 Task: Create a due date automation trigger when advanced on, on the wednesday of the week a card is due add fields with custom field "Resume" set to a date in this month at 11:00 AM.
Action: Mouse moved to (1021, 78)
Screenshot: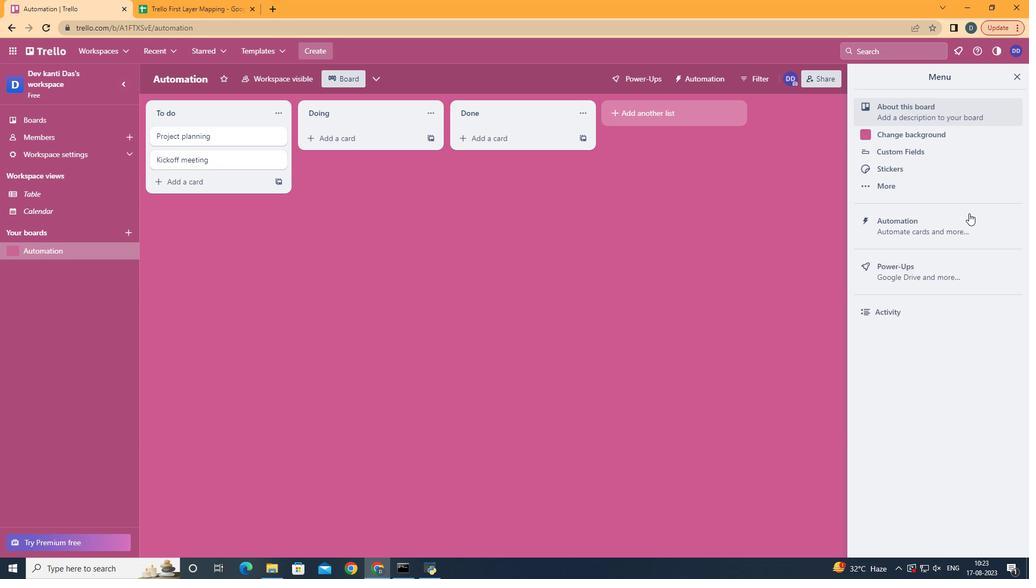 
Action: Mouse pressed left at (1021, 78)
Screenshot: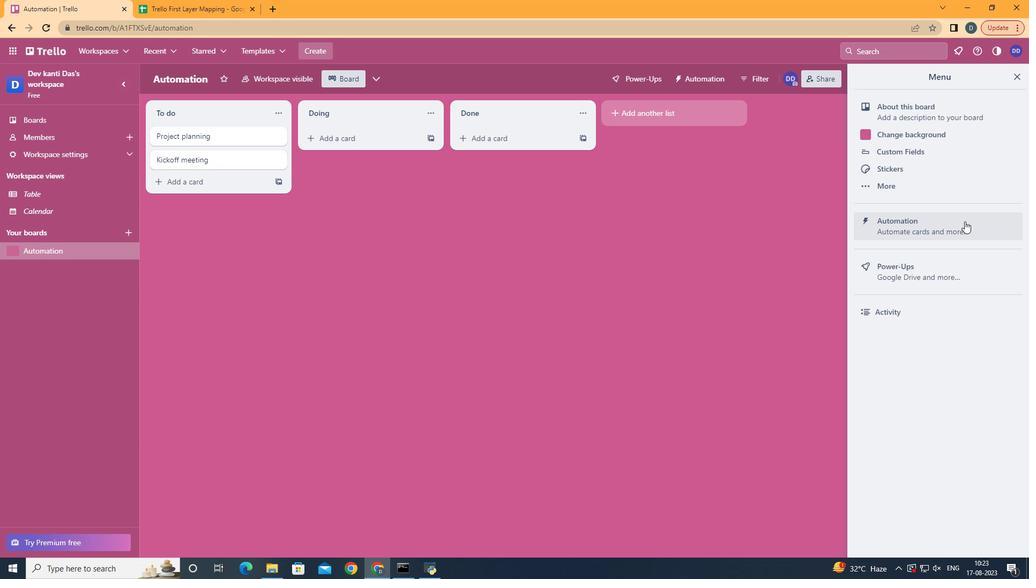 
Action: Mouse moved to (964, 225)
Screenshot: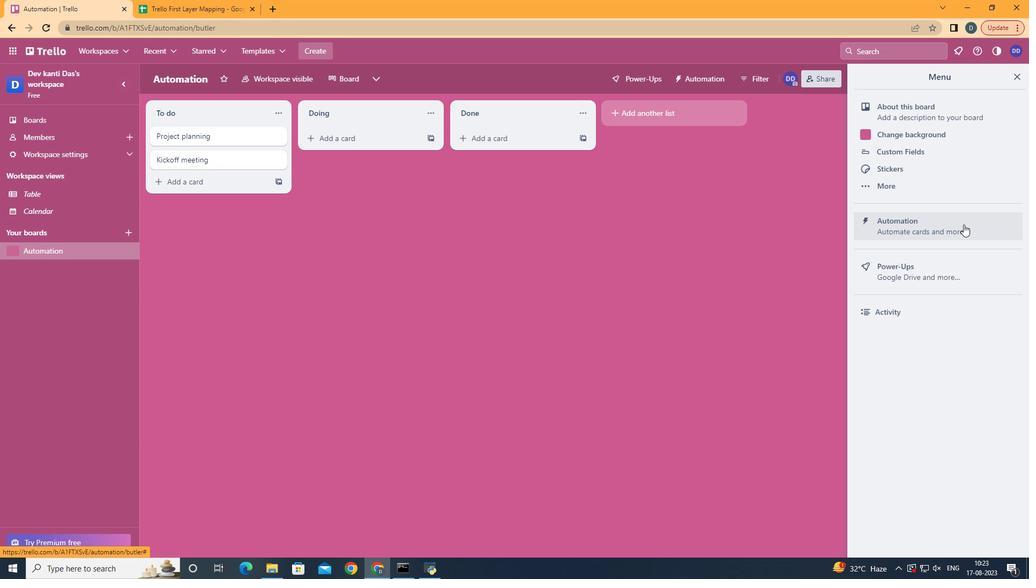 
Action: Mouse pressed left at (964, 225)
Screenshot: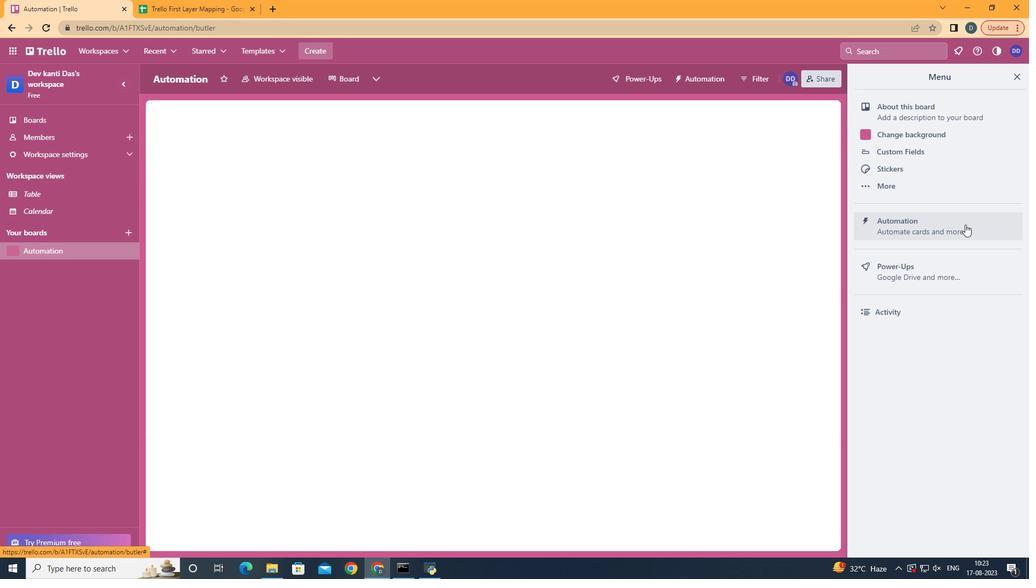 
Action: Mouse moved to (218, 215)
Screenshot: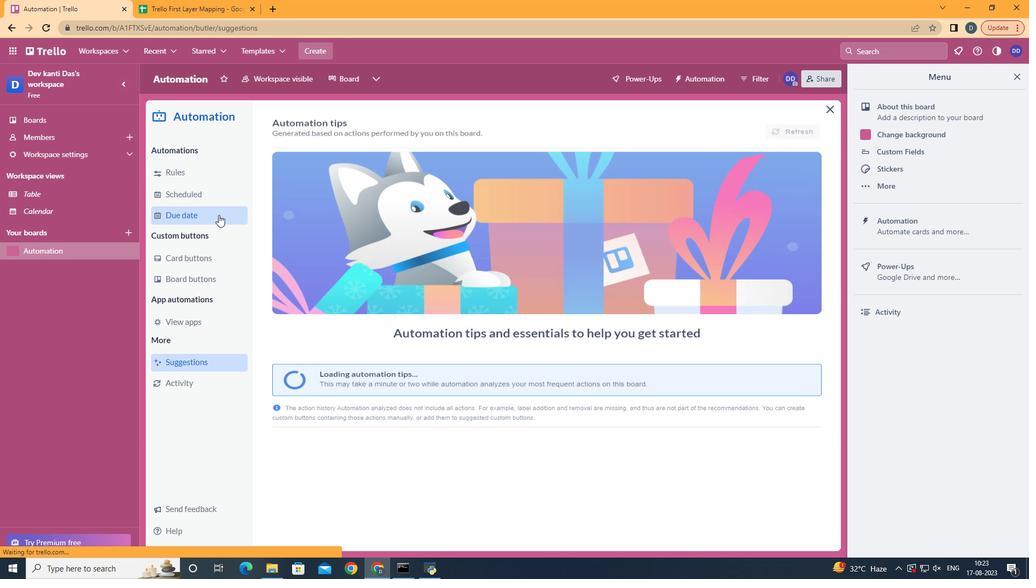
Action: Mouse pressed left at (218, 215)
Screenshot: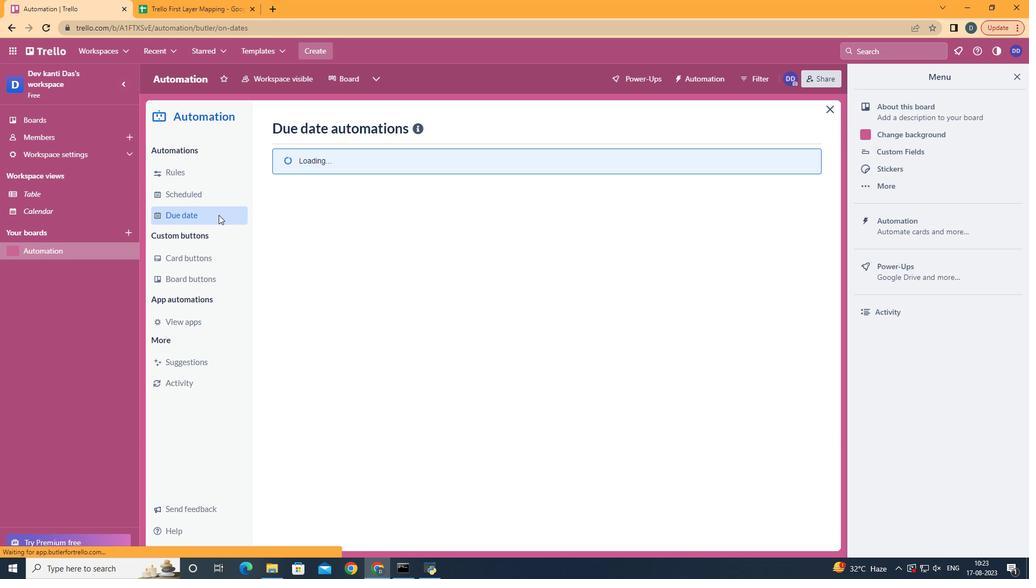 
Action: Mouse moved to (745, 128)
Screenshot: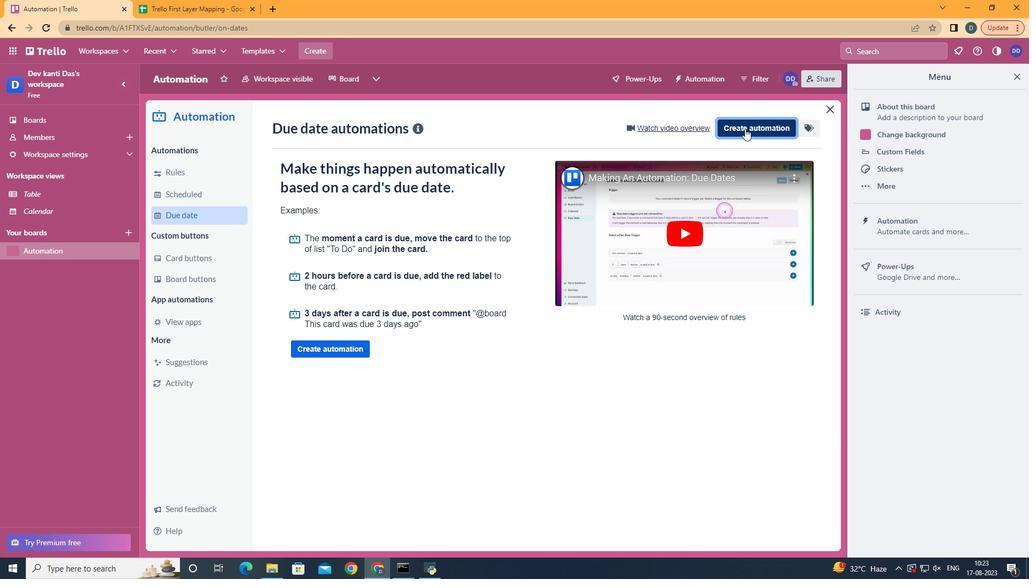
Action: Mouse pressed left at (745, 128)
Screenshot: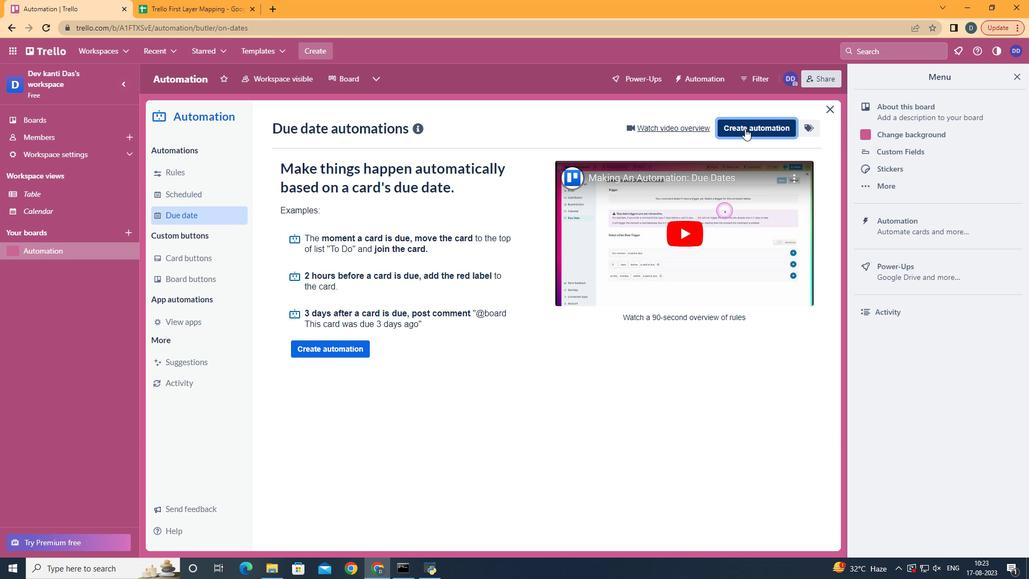 
Action: Mouse moved to (531, 241)
Screenshot: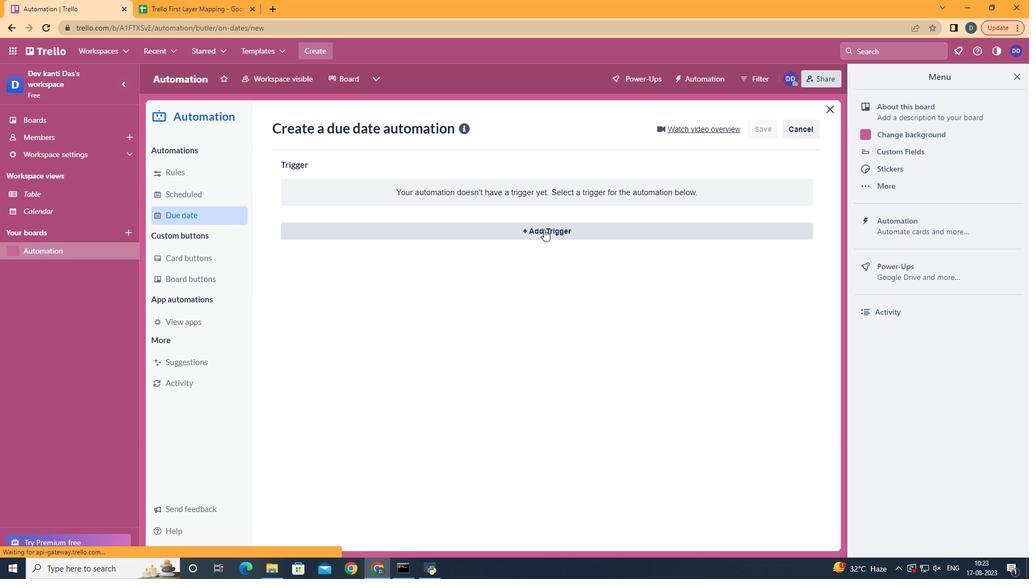 
Action: Mouse pressed left at (531, 241)
Screenshot: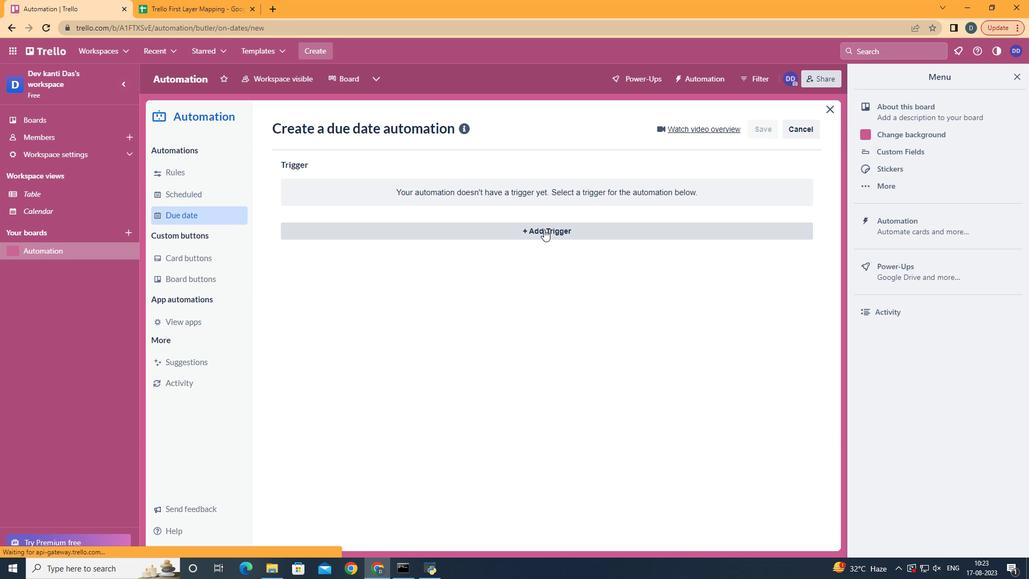 
Action: Mouse moved to (544, 229)
Screenshot: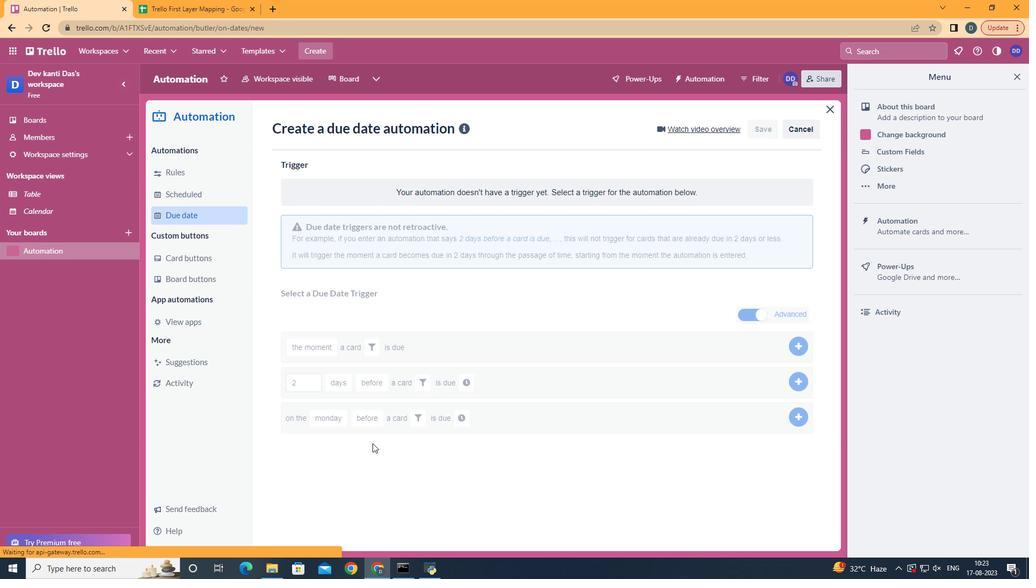 
Action: Mouse pressed left at (544, 229)
Screenshot: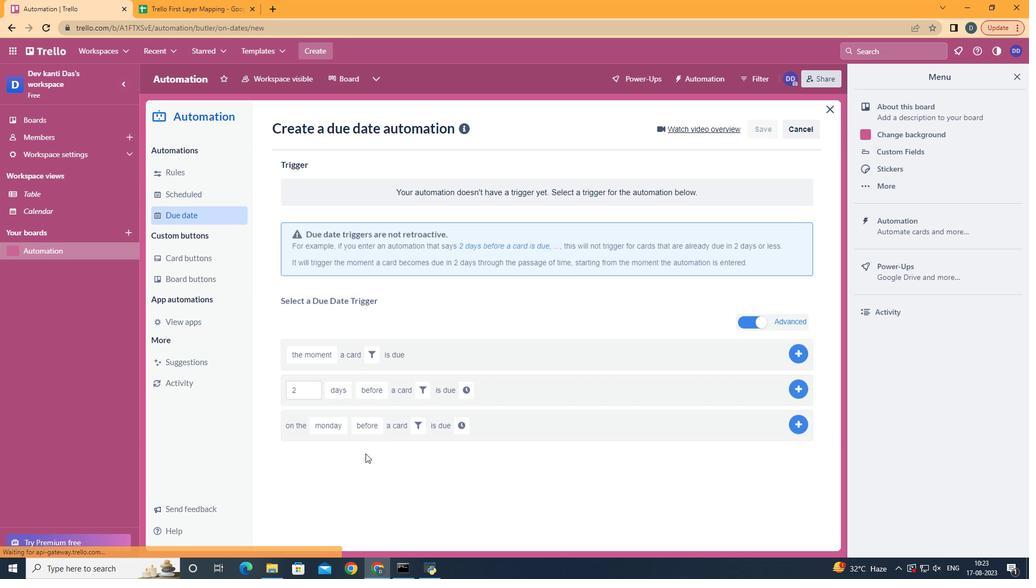 
Action: Mouse moved to (354, 325)
Screenshot: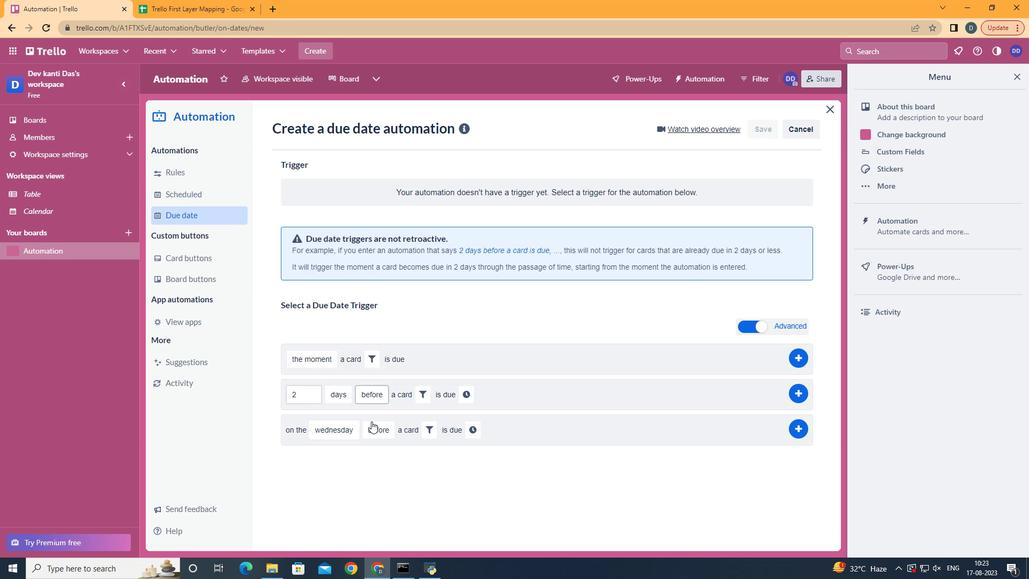 
Action: Mouse pressed left at (354, 325)
Screenshot: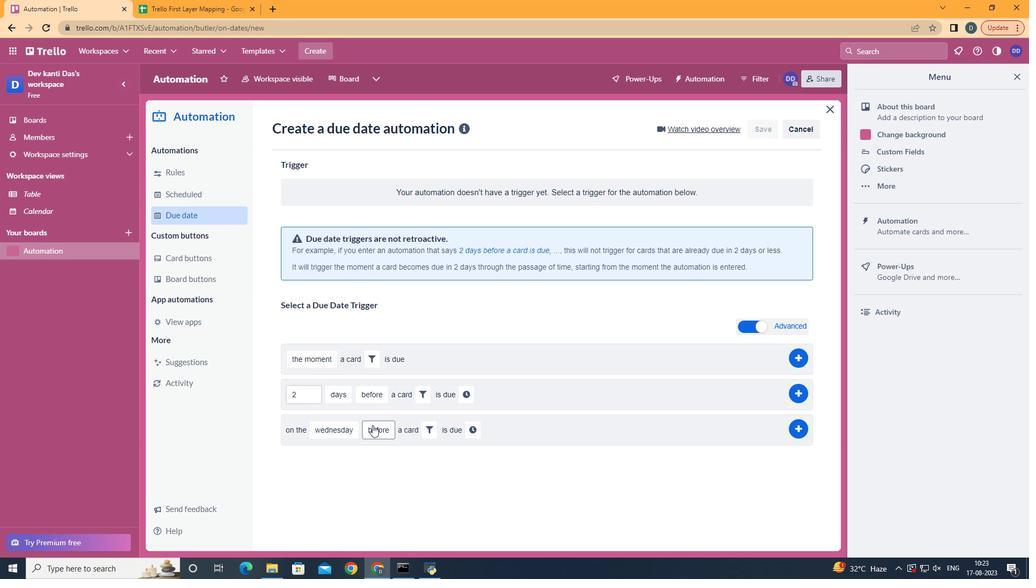 
Action: Mouse moved to (403, 489)
Screenshot: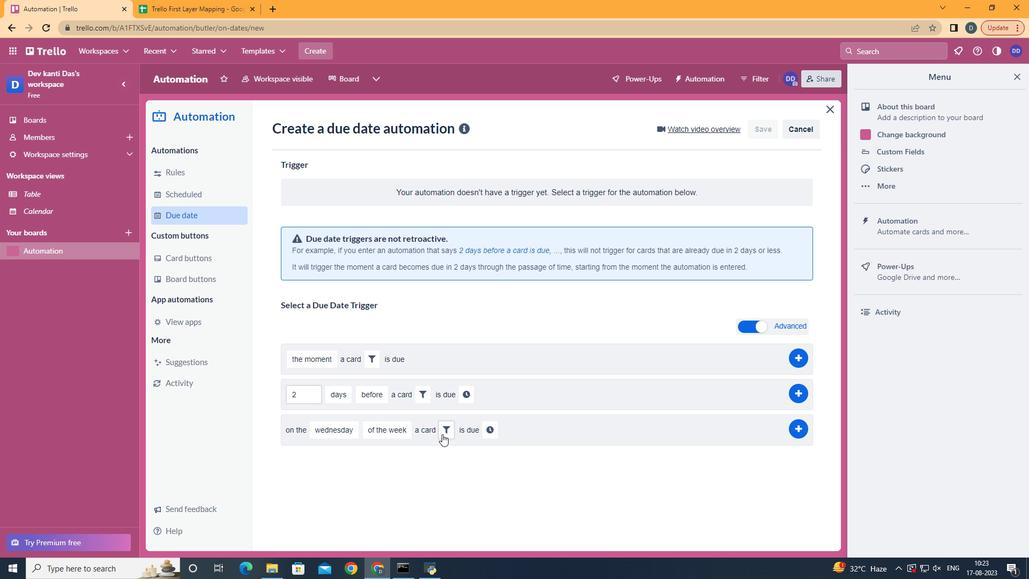 
Action: Mouse pressed left at (403, 489)
Screenshot: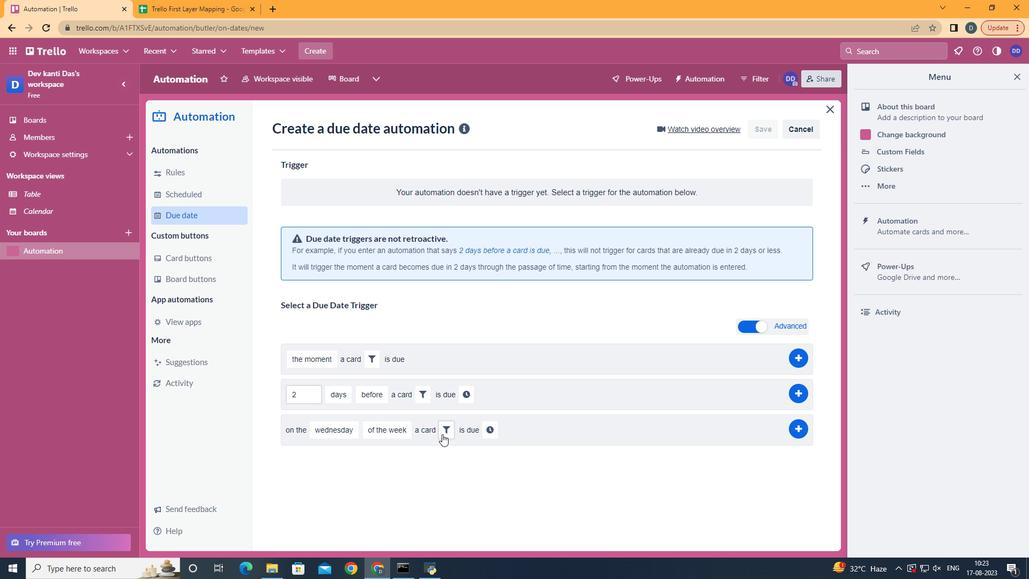 
Action: Mouse moved to (442, 434)
Screenshot: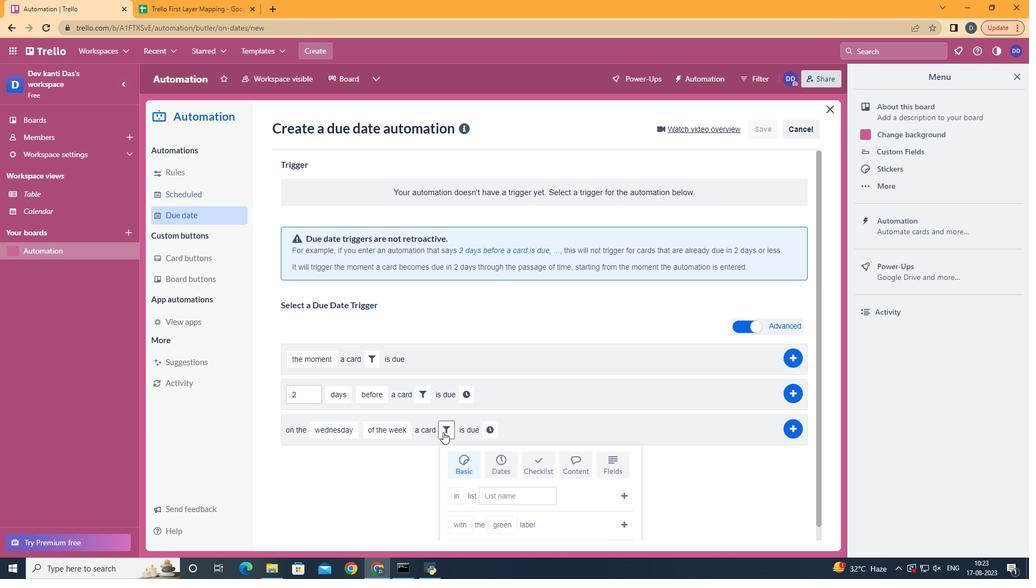 
Action: Mouse pressed left at (442, 434)
Screenshot: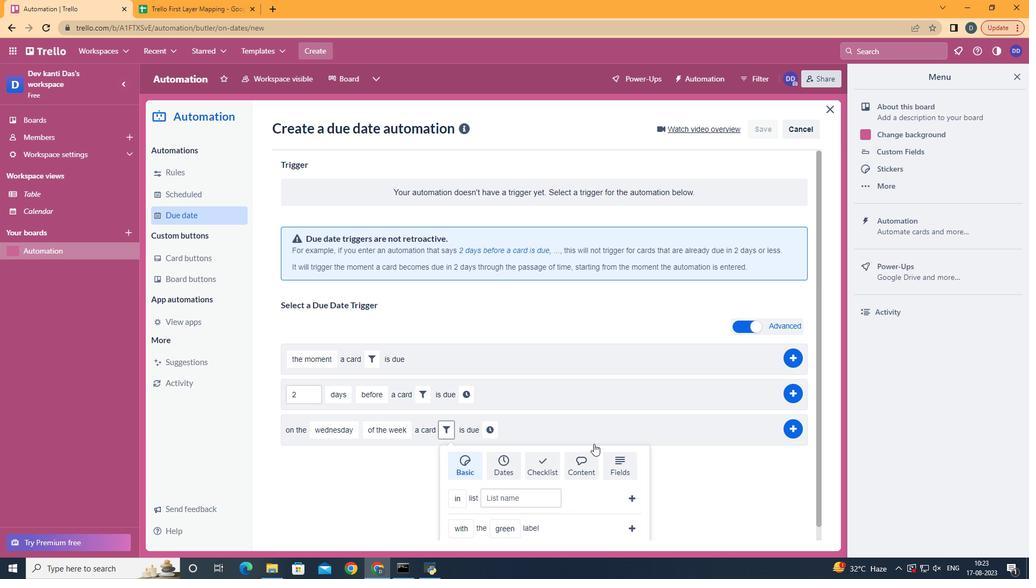 
Action: Mouse moved to (617, 464)
Screenshot: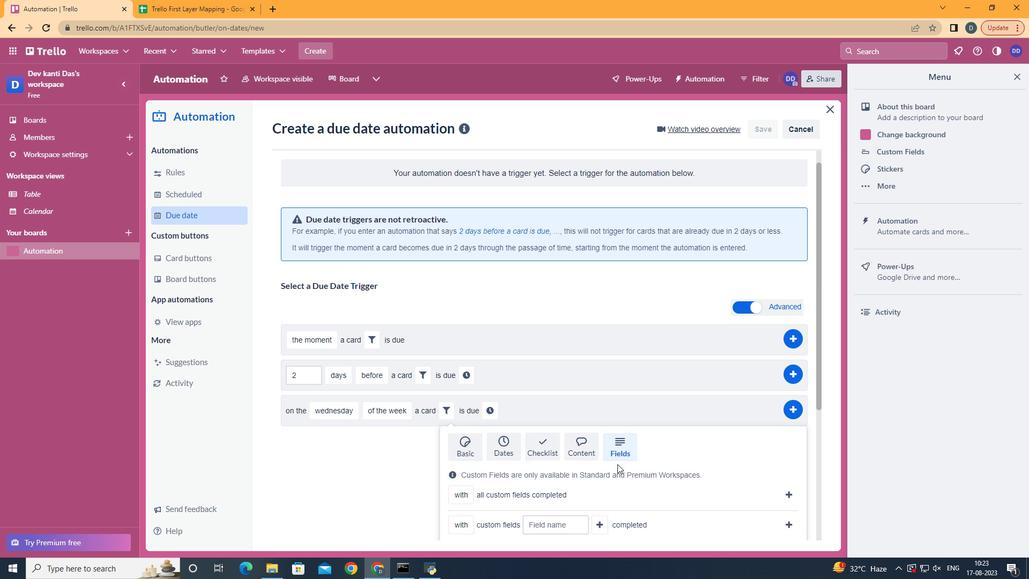 
Action: Mouse pressed left at (617, 464)
Screenshot: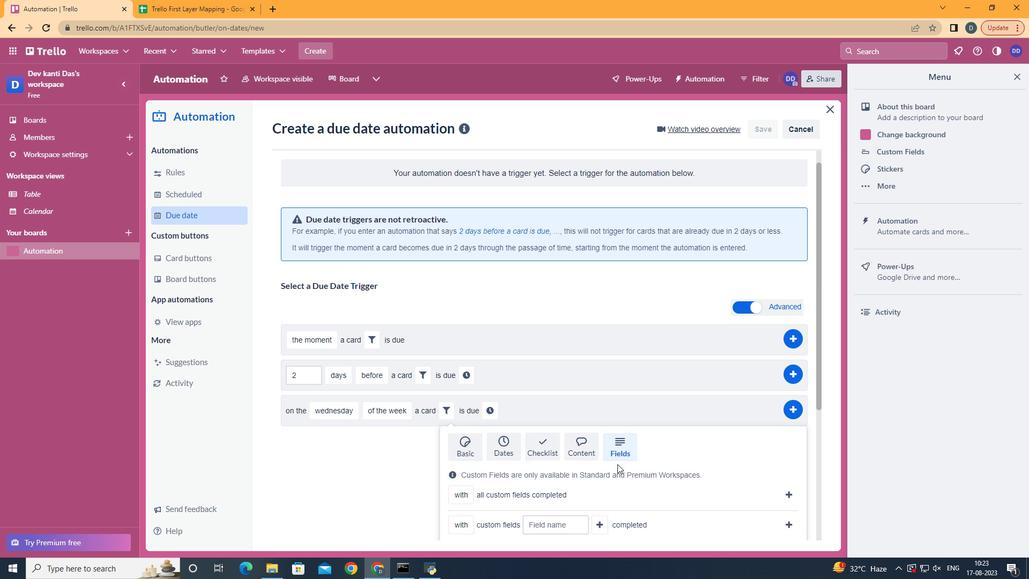 
Action: Mouse moved to (617, 464)
Screenshot: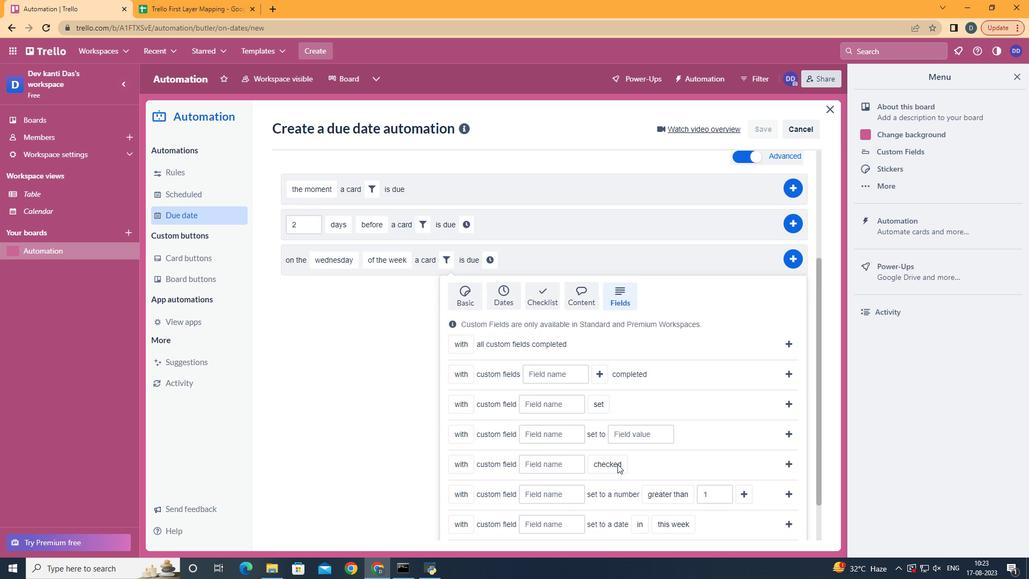 
Action: Mouse scrolled (617, 463) with delta (0, 0)
Screenshot: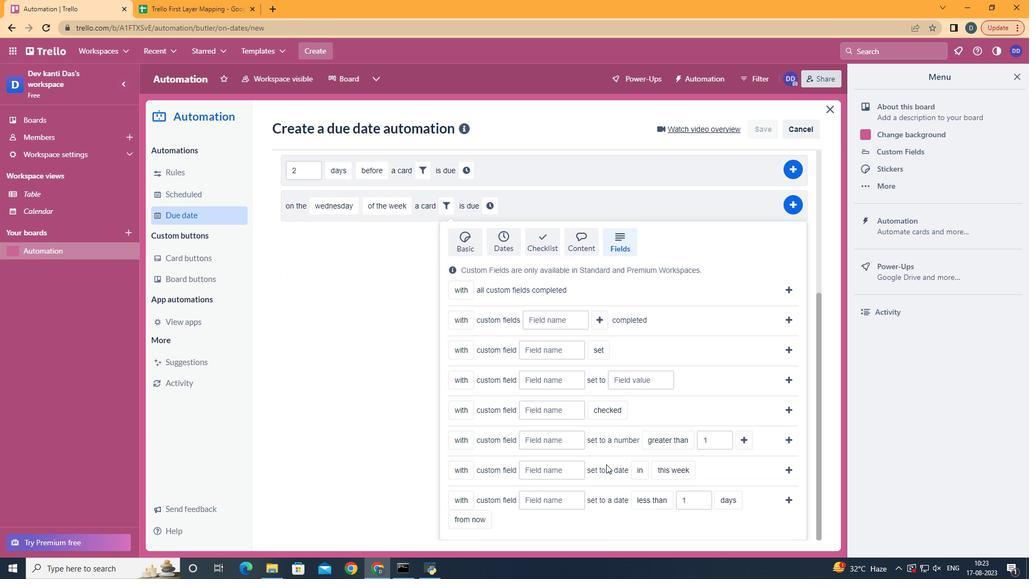 
Action: Mouse scrolled (617, 463) with delta (0, 0)
Screenshot: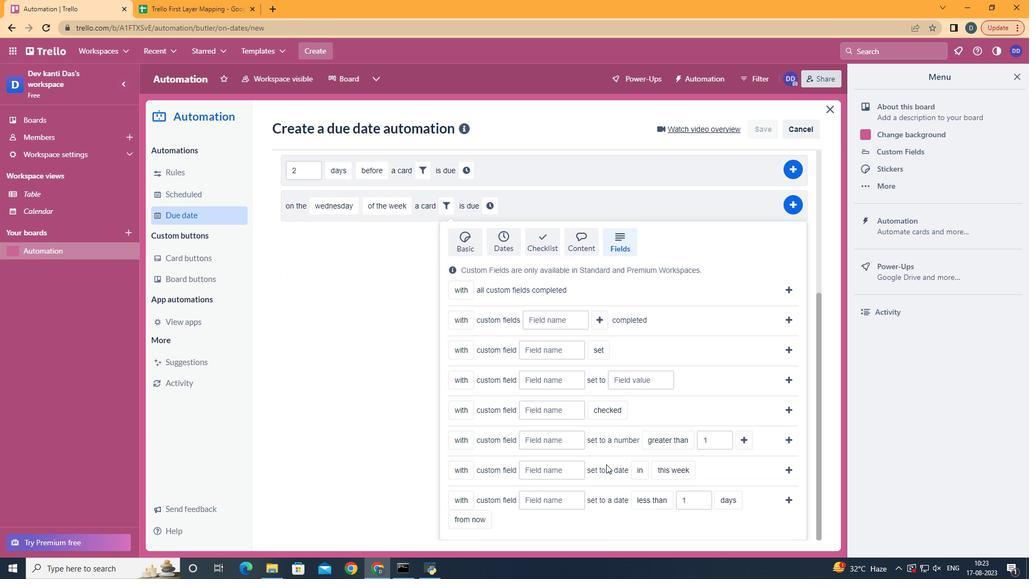
Action: Mouse scrolled (617, 463) with delta (0, -1)
Screenshot: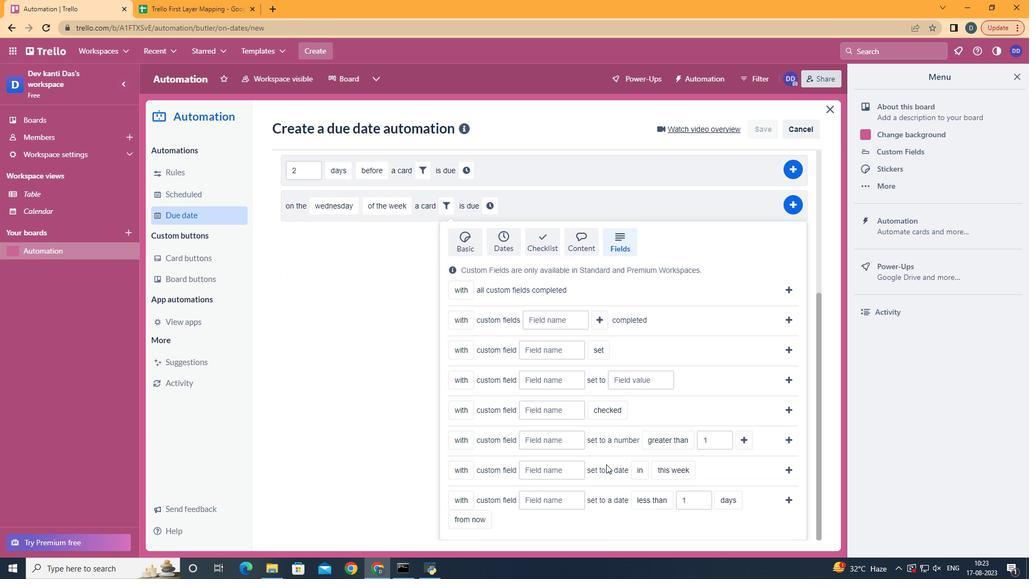 
Action: Mouse scrolled (617, 463) with delta (0, 0)
Screenshot: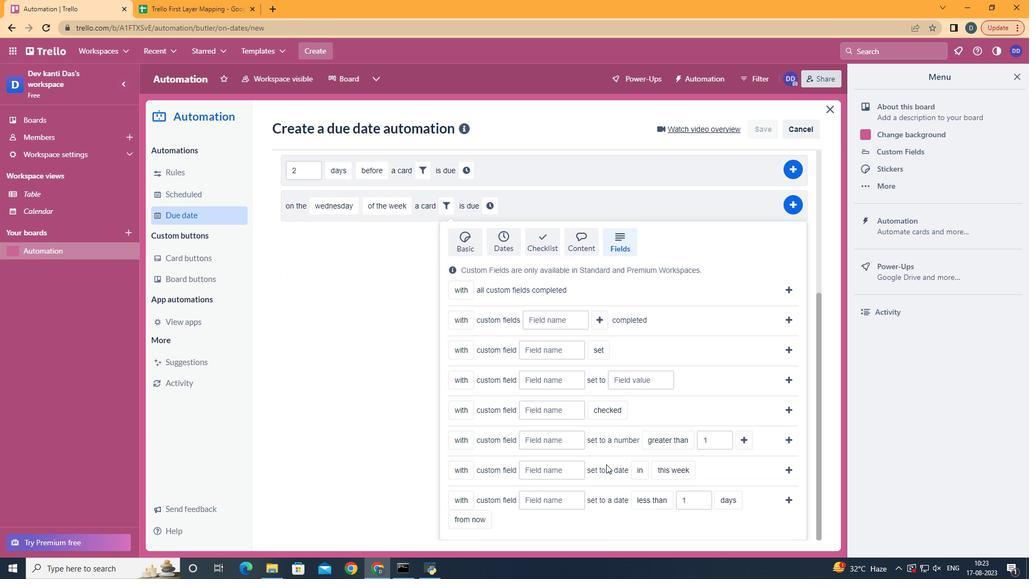 
Action: Mouse scrolled (617, 463) with delta (0, 0)
Screenshot: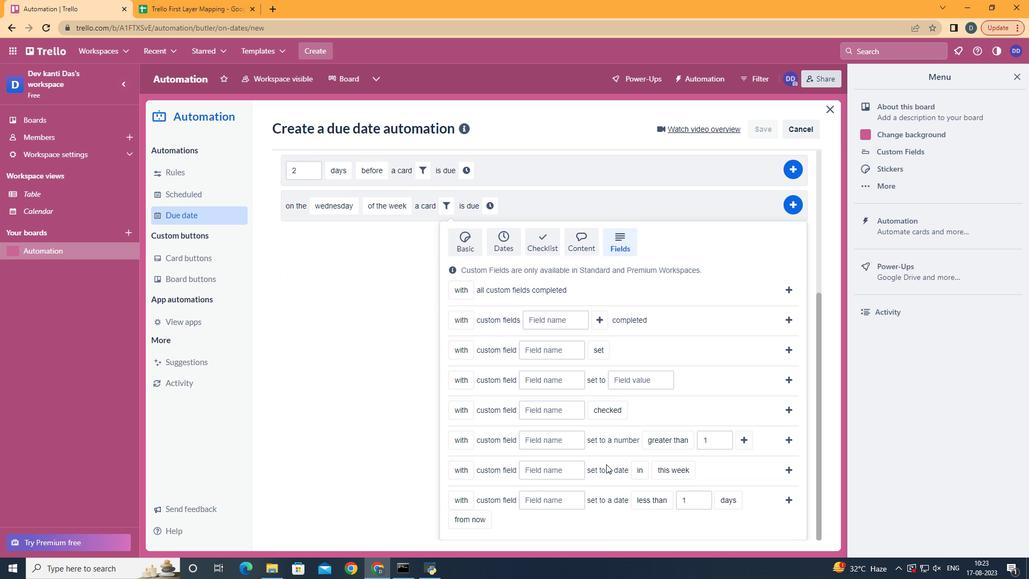 
Action: Mouse moved to (535, 470)
Screenshot: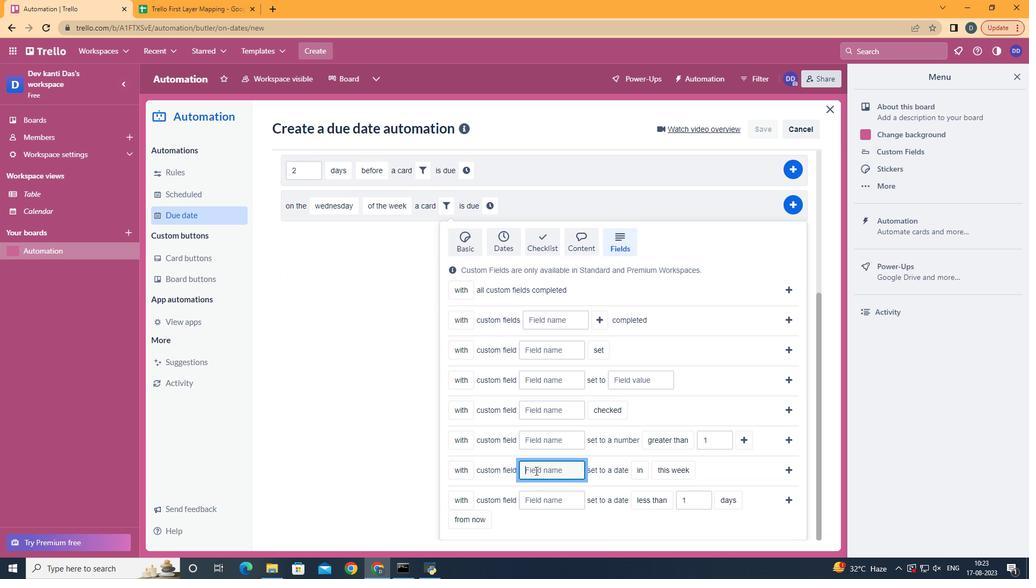 
Action: Mouse pressed left at (535, 470)
Screenshot: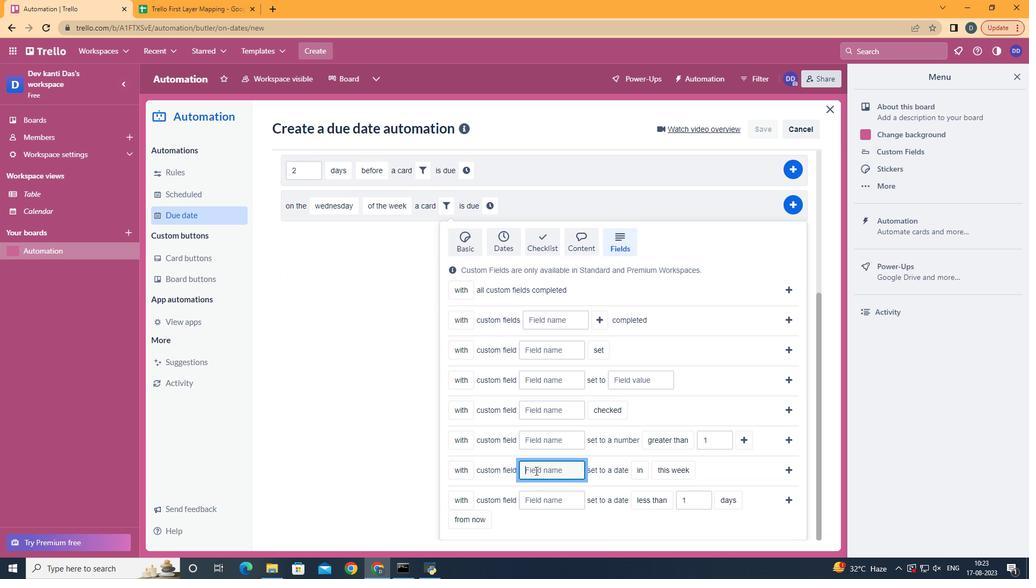 
Action: Key pressed <Key.shift>Resume
Screenshot: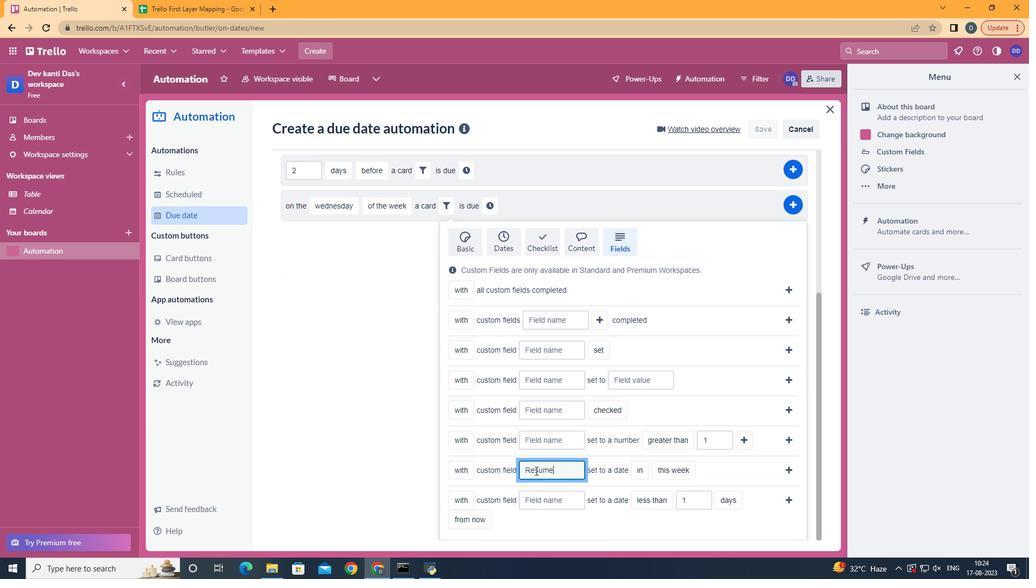 
Action: Mouse moved to (683, 513)
Screenshot: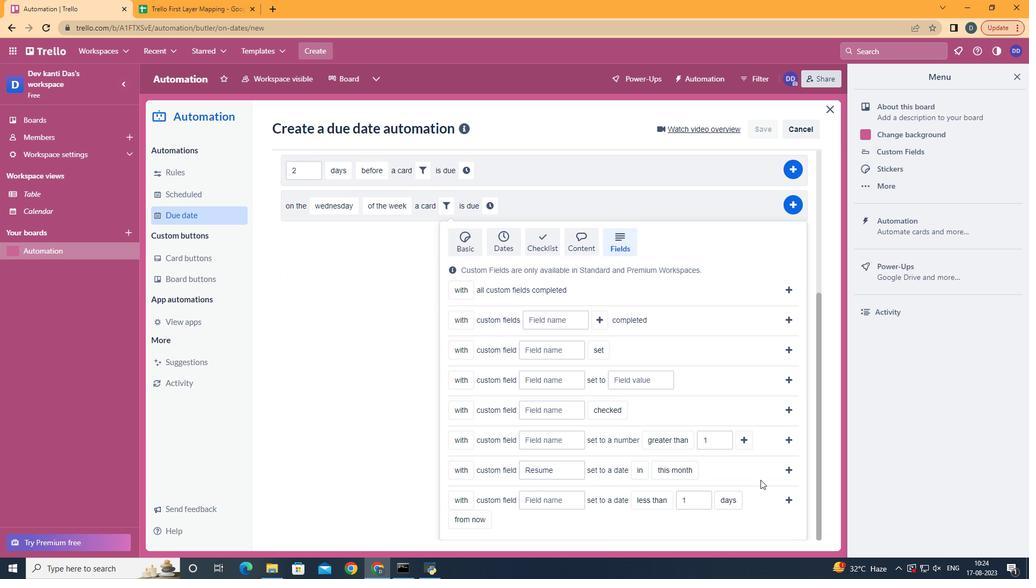 
Action: Mouse pressed left at (683, 513)
Screenshot: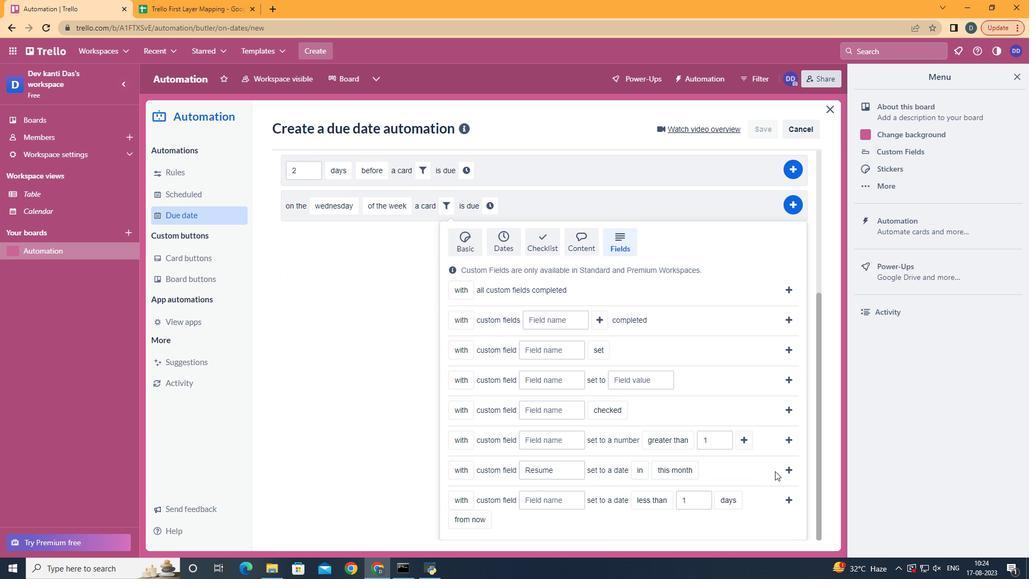 
Action: Mouse moved to (782, 467)
Screenshot: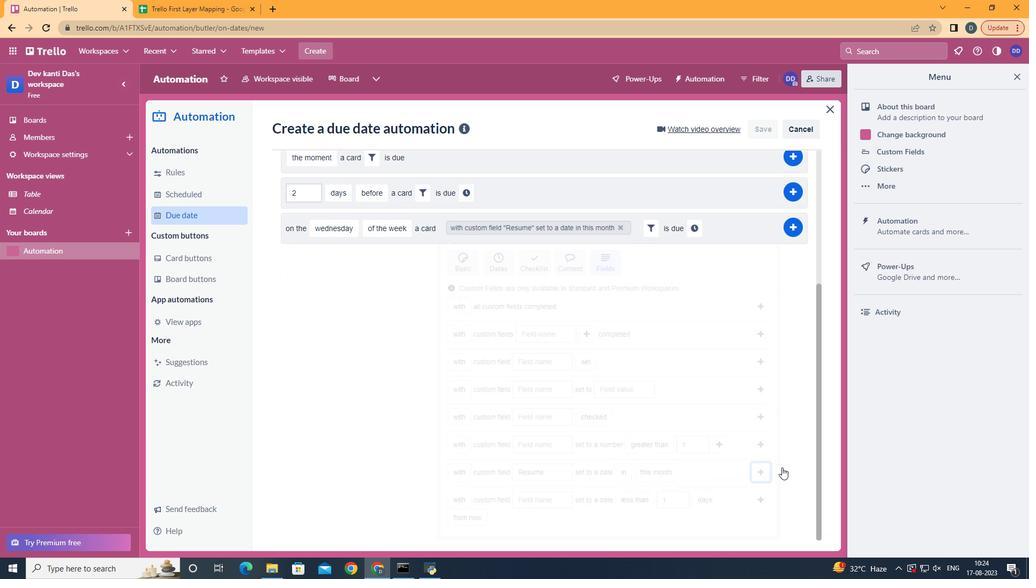 
Action: Mouse pressed left at (782, 467)
Screenshot: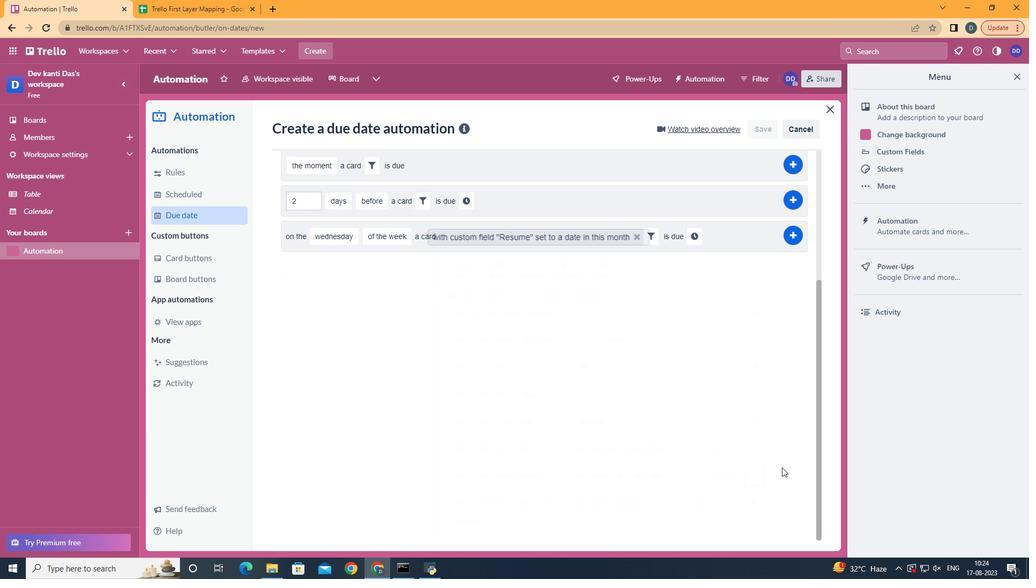 
Action: Mouse moved to (689, 437)
Screenshot: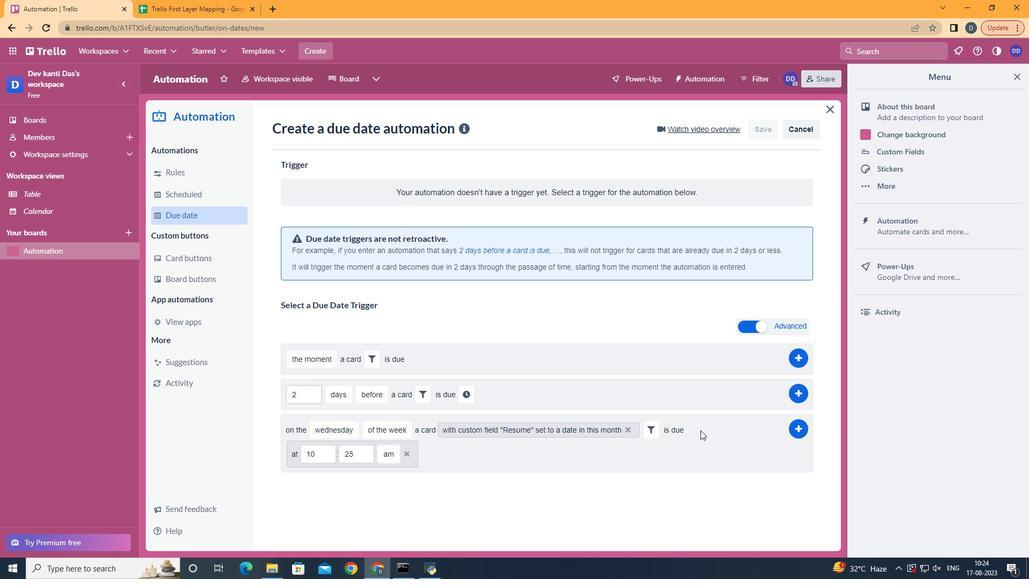 
Action: Mouse pressed left at (689, 437)
Screenshot: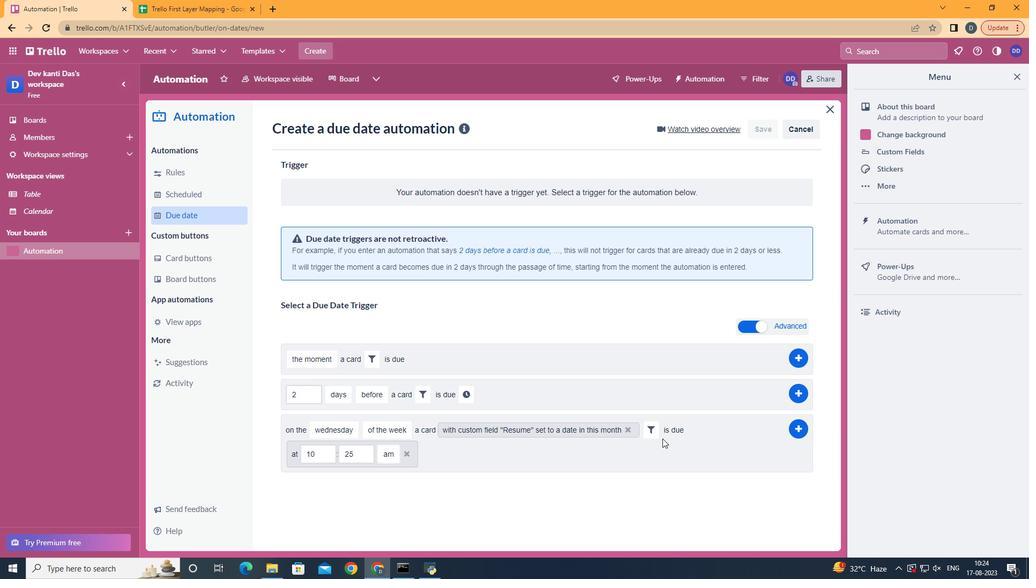
Action: Mouse moved to (325, 453)
Screenshot: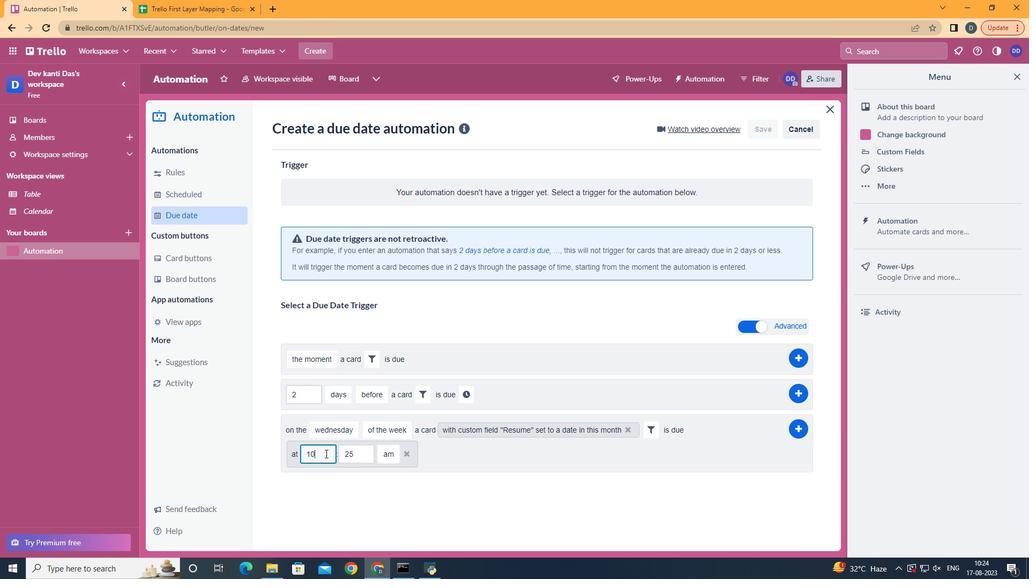 
Action: Mouse pressed left at (325, 453)
Screenshot: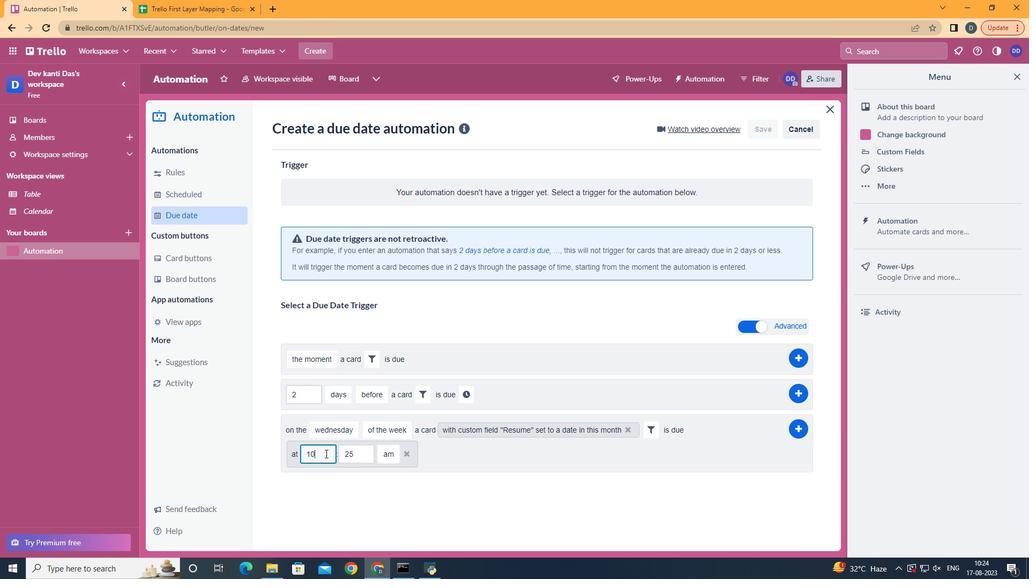 
Action: Key pressed <Key.backspace>1
Screenshot: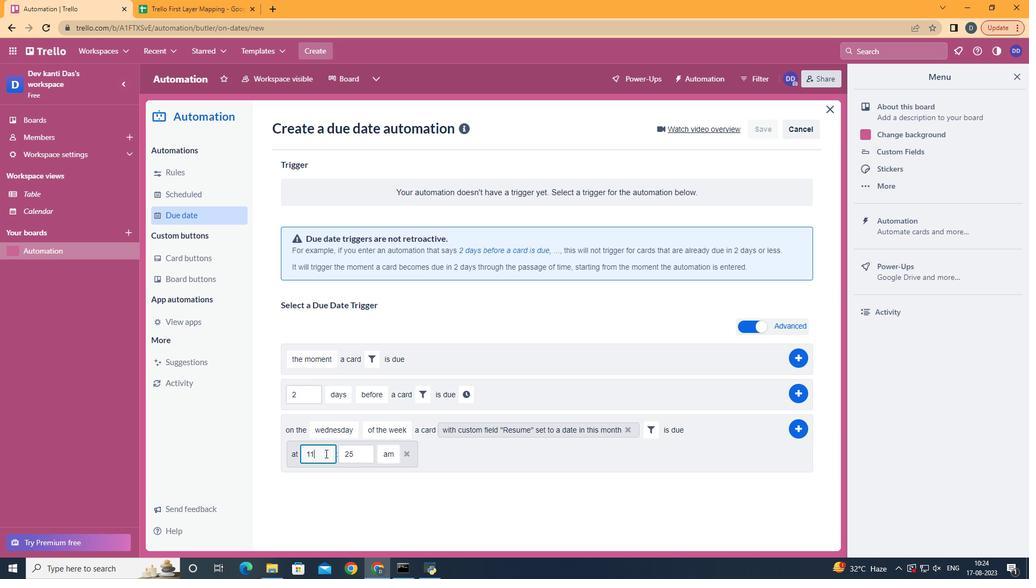 
Action: Mouse moved to (357, 453)
Screenshot: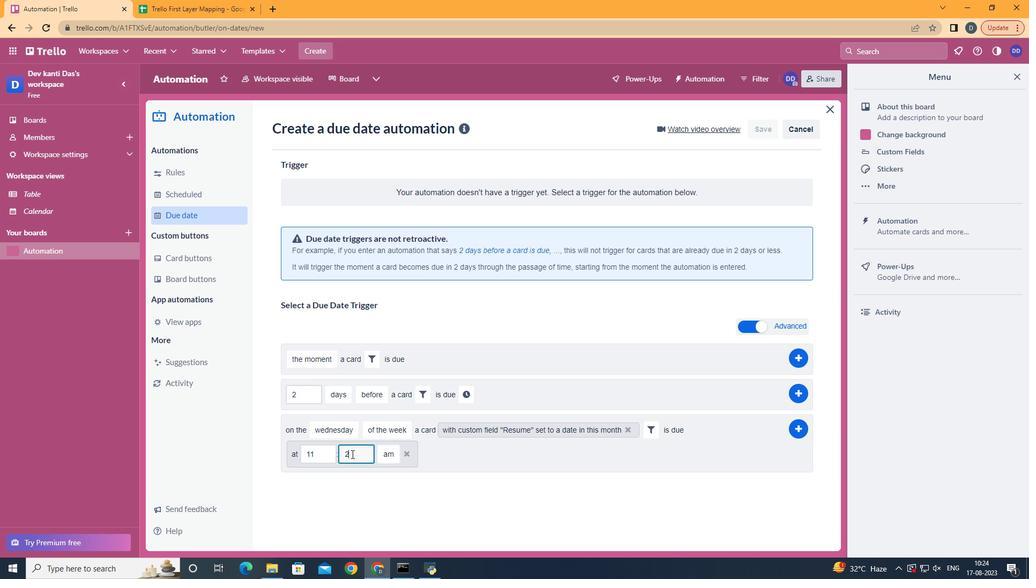 
Action: Mouse pressed left at (357, 453)
Screenshot: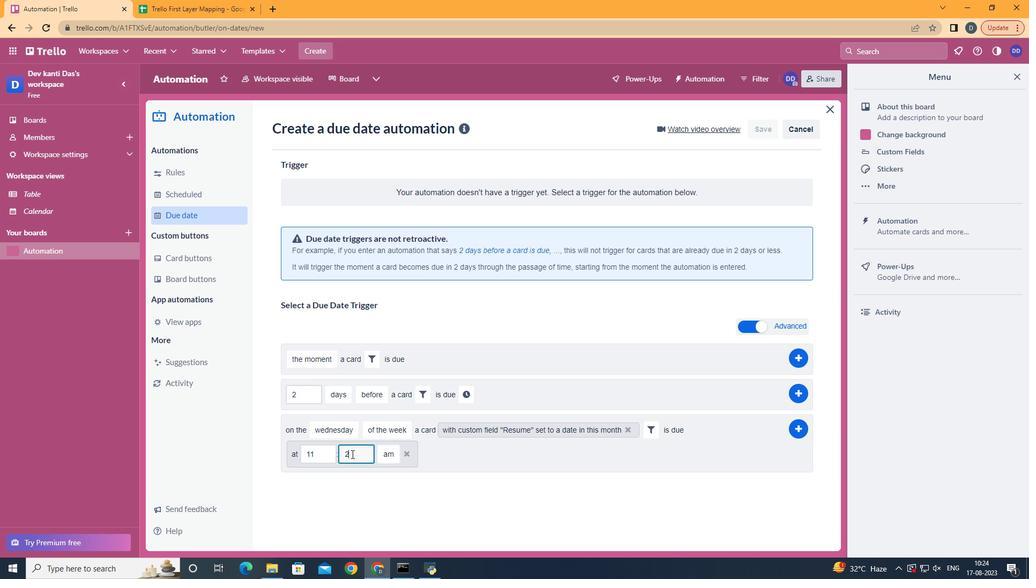 
Action: Mouse moved to (358, 452)
Screenshot: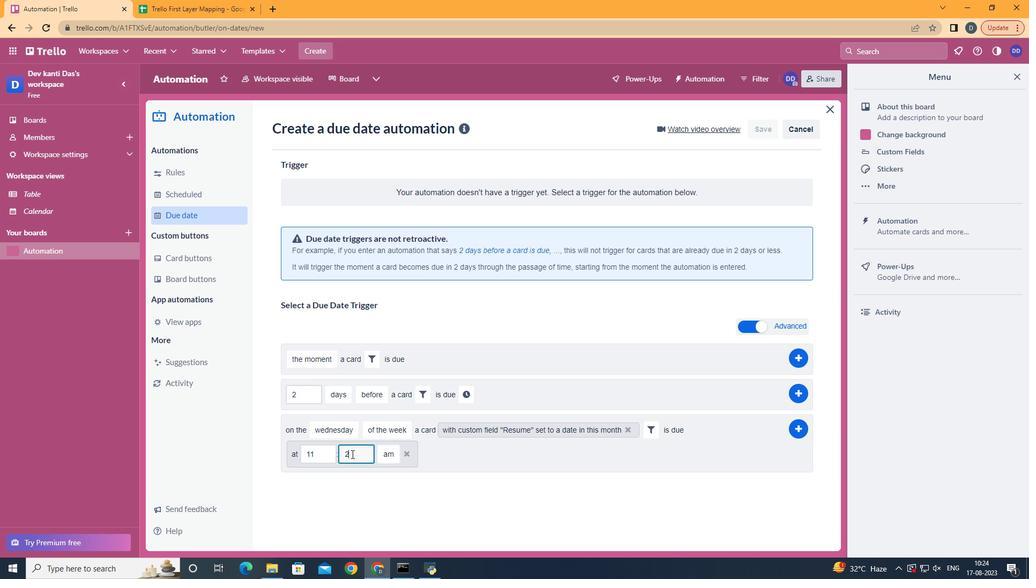 
Action: Key pressed <Key.backspace>
Screenshot: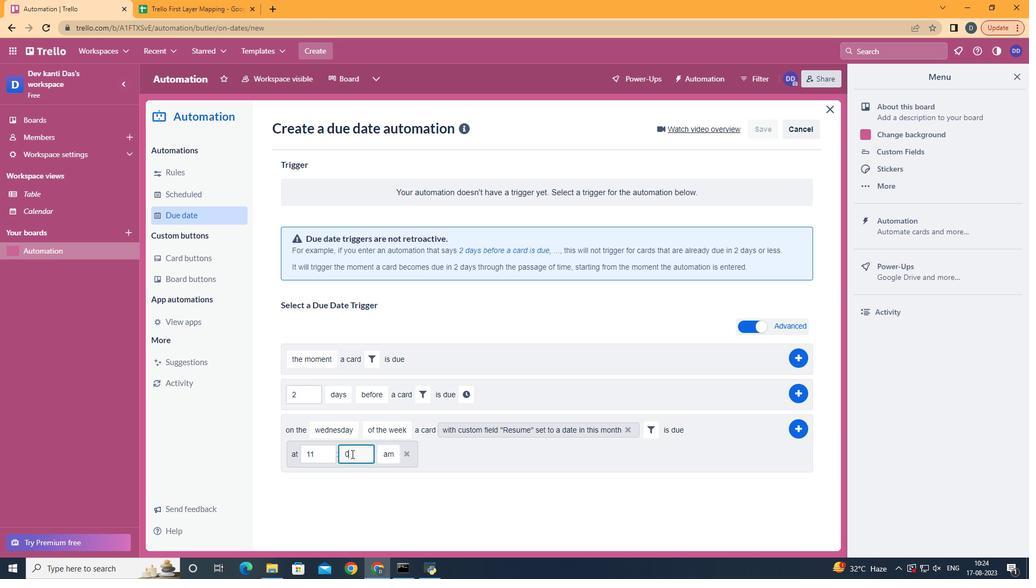 
Action: Mouse moved to (351, 454)
Screenshot: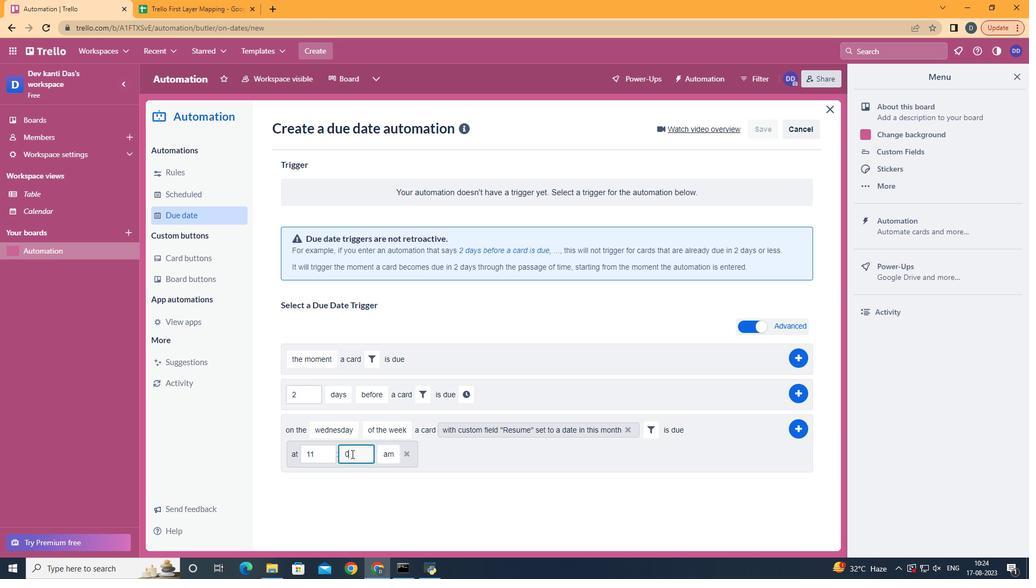 
Action: Key pressed <Key.backspace>00
Screenshot: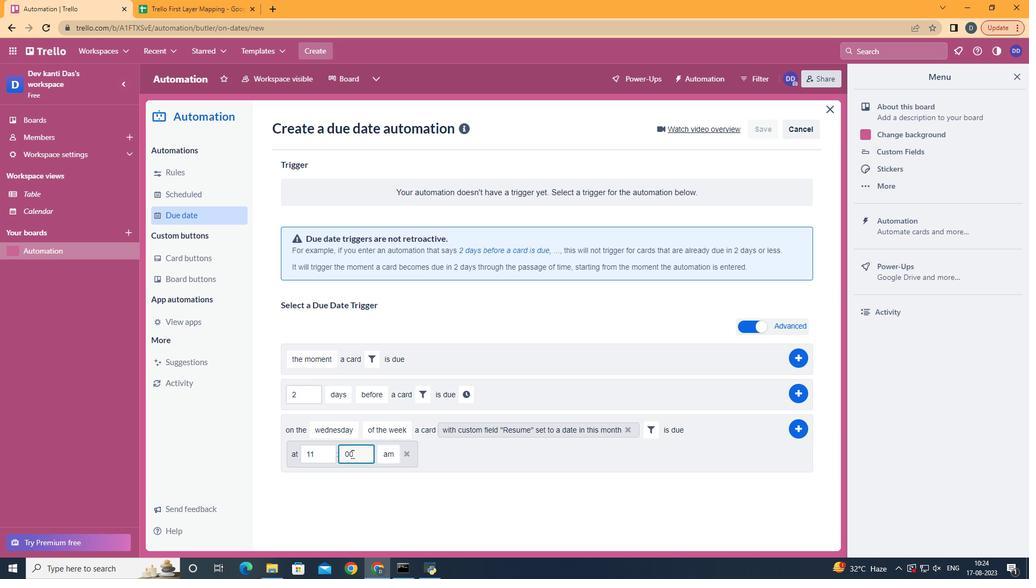 
Action: Mouse moved to (791, 429)
Screenshot: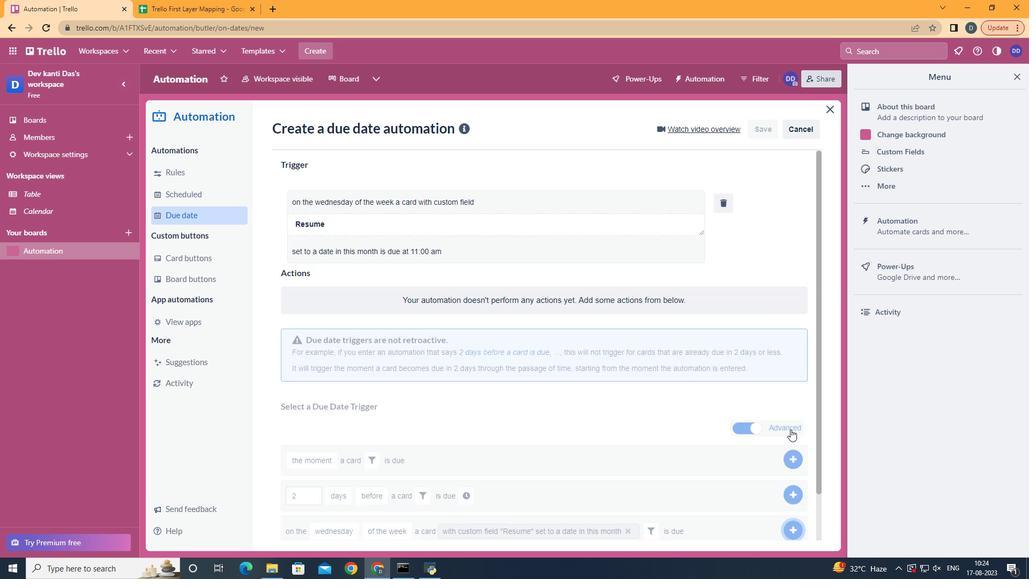 
Action: Mouse pressed left at (791, 429)
Screenshot: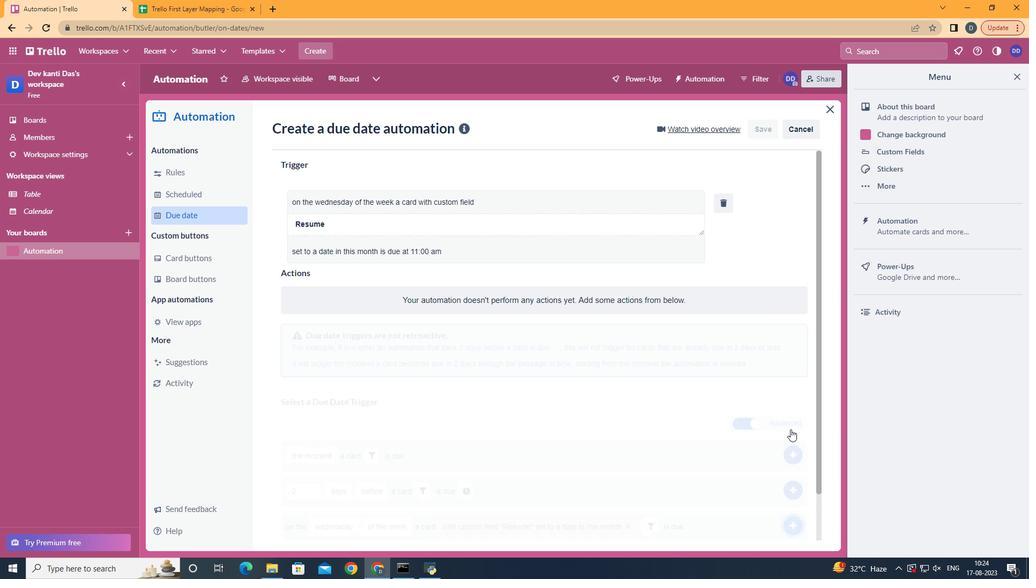 
Action: Mouse moved to (791, 429)
Screenshot: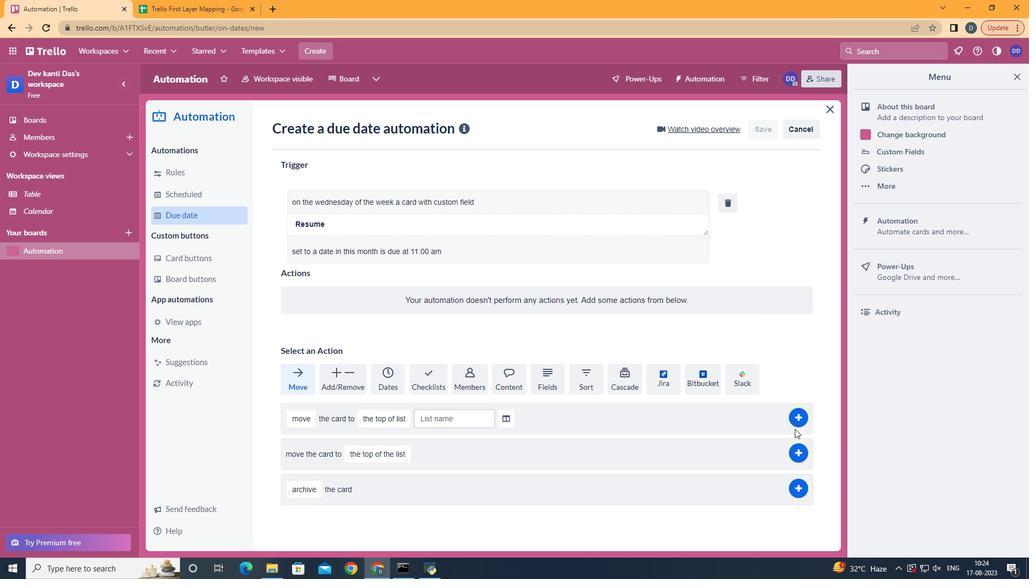 
